 Task: Find a one-way business class flight for two passengers from Sharm El-Sheikh to Chennai on September 28.
Action: Mouse moved to (329, 295)
Screenshot: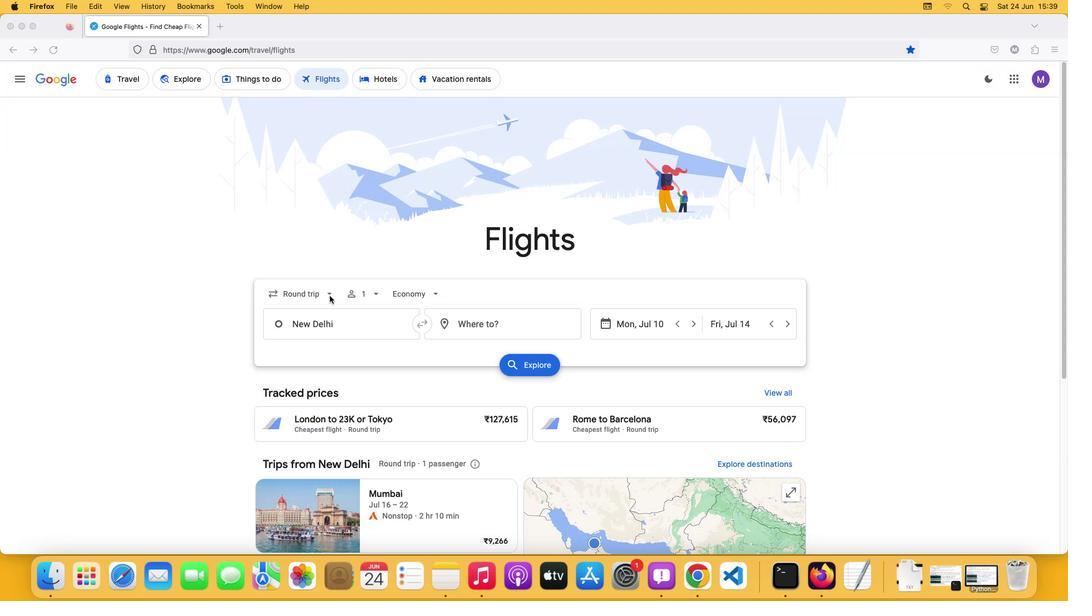 
Action: Mouse pressed left at (329, 295)
Screenshot: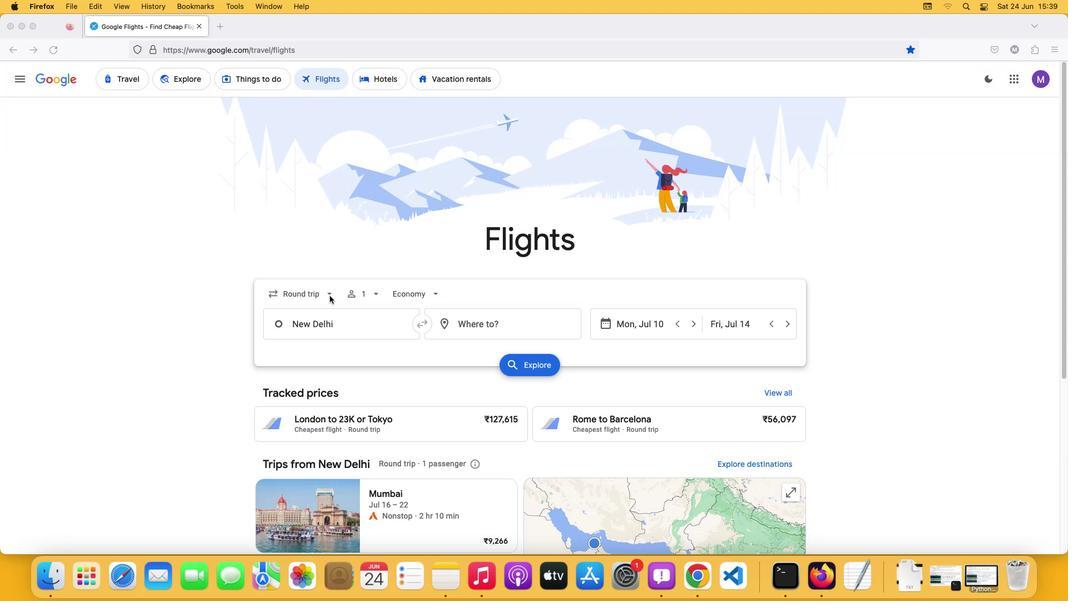 
Action: Mouse pressed left at (329, 295)
Screenshot: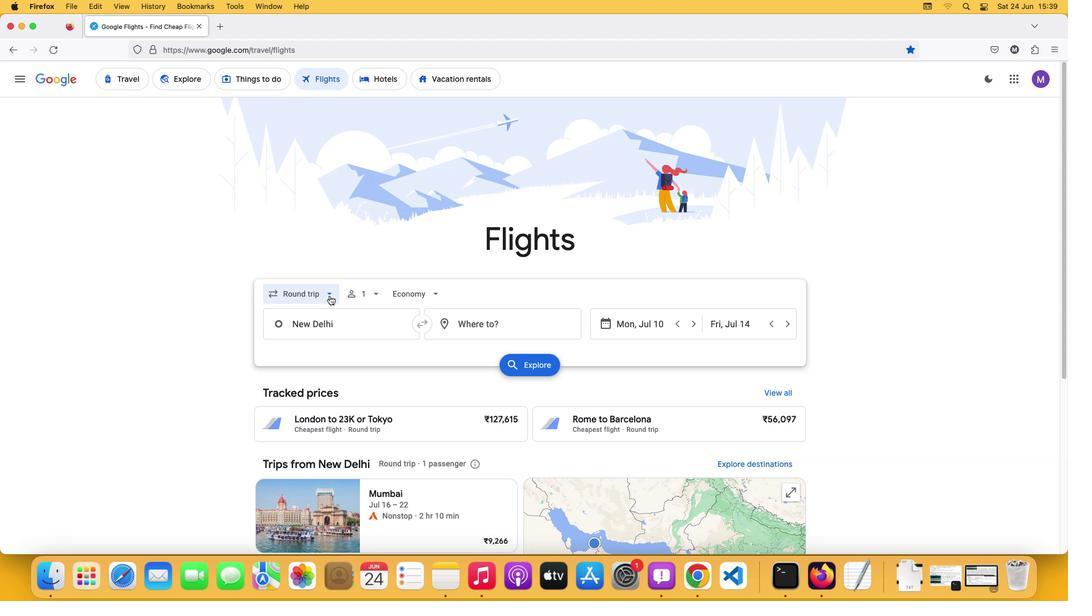 
Action: Mouse moved to (313, 348)
Screenshot: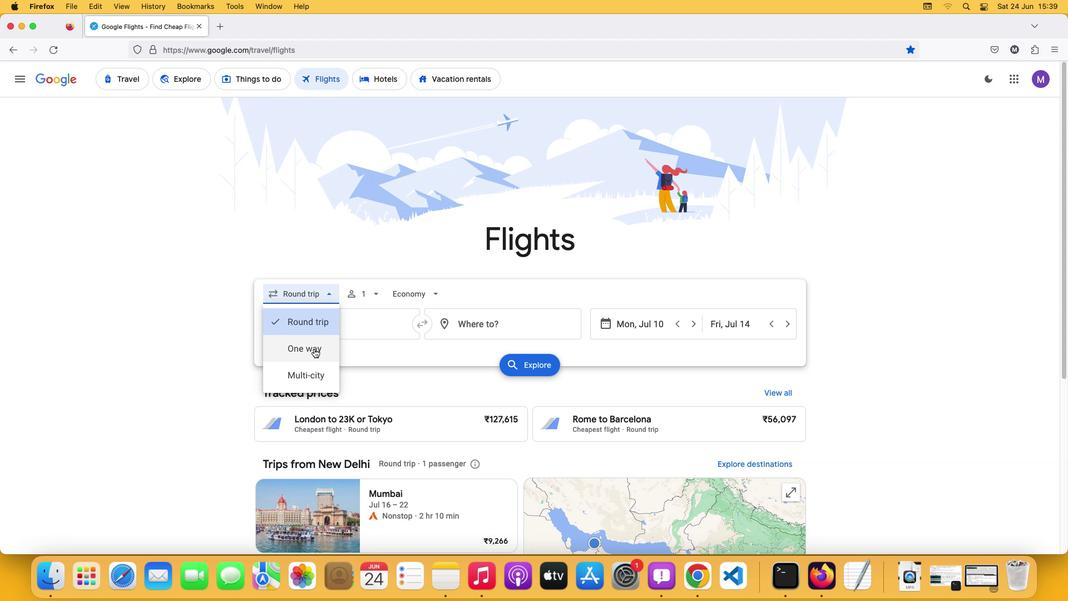 
Action: Mouse pressed left at (313, 348)
Screenshot: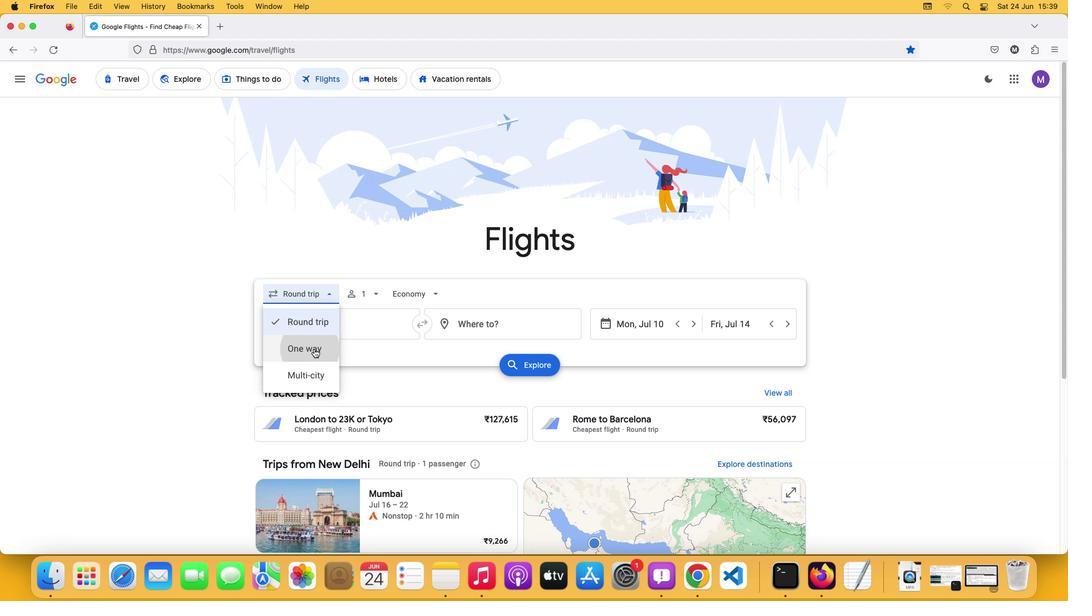 
Action: Mouse moved to (366, 296)
Screenshot: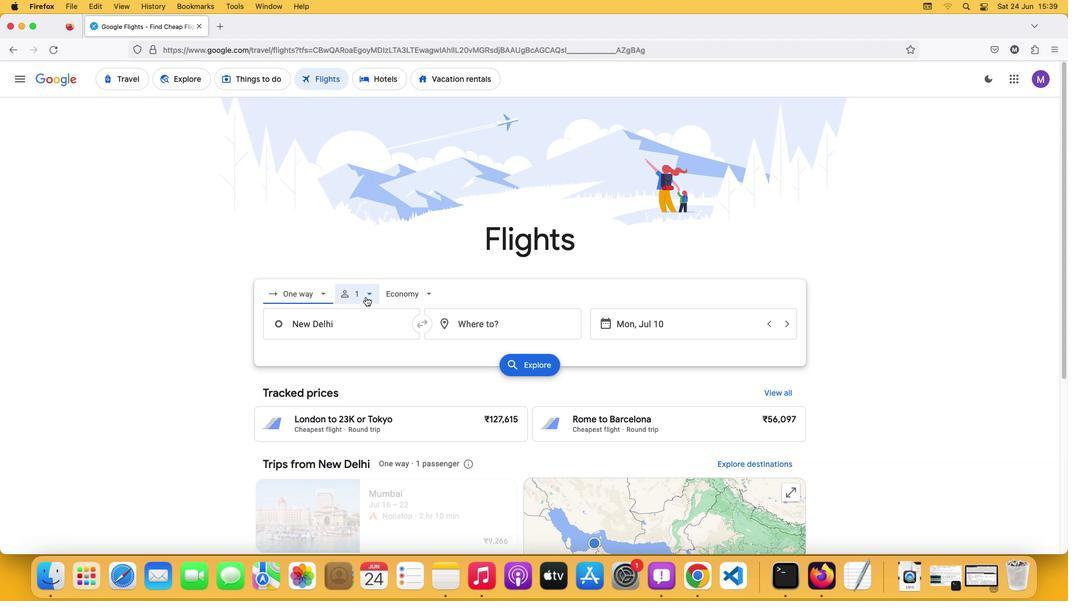 
Action: Mouse pressed left at (366, 296)
Screenshot: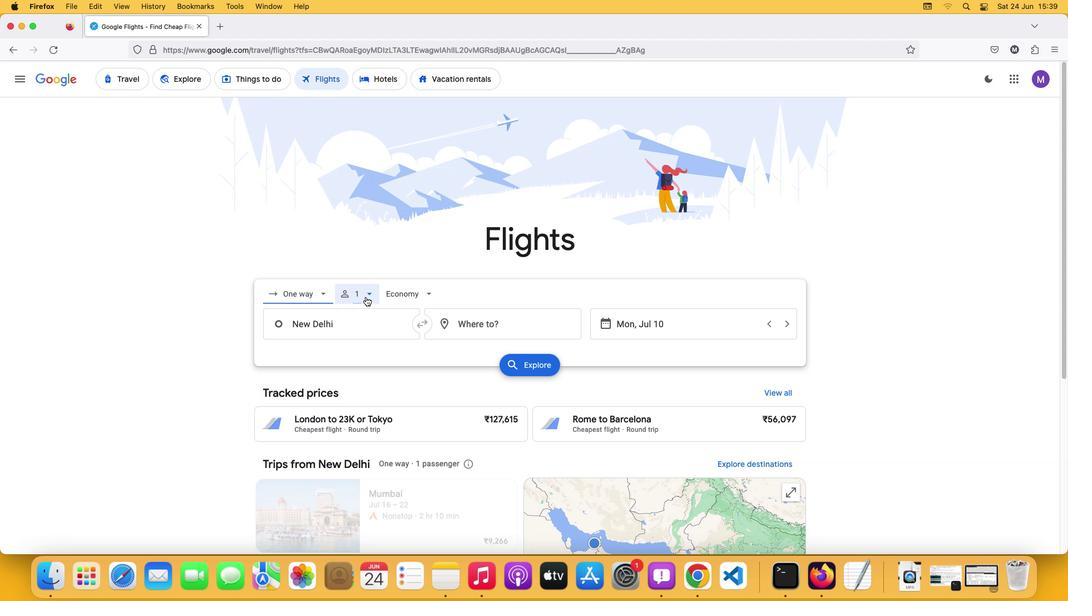 
Action: Mouse moved to (452, 321)
Screenshot: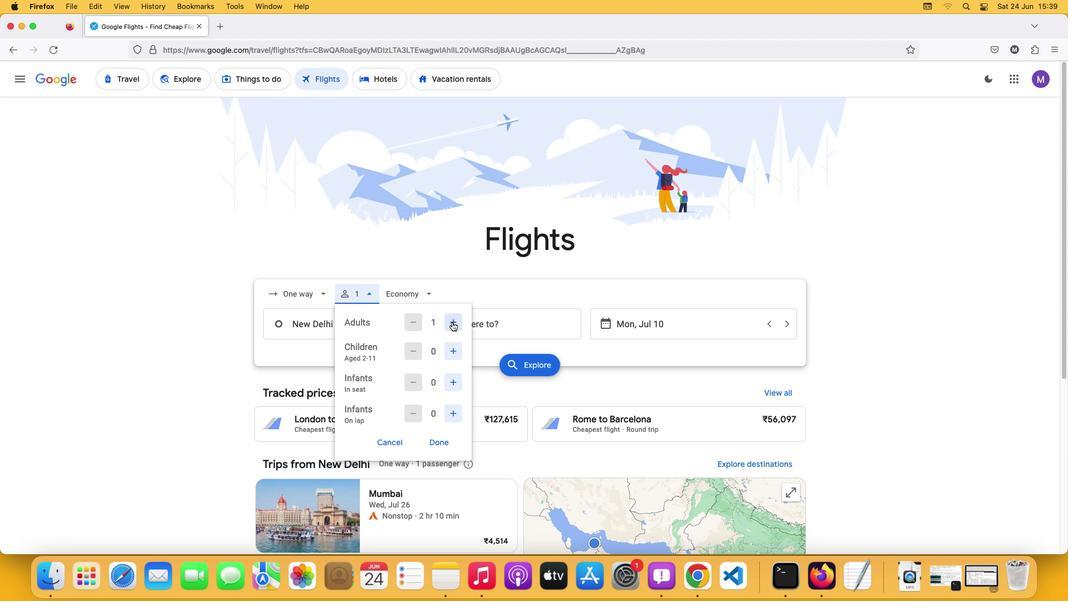 
Action: Mouse pressed left at (452, 321)
Screenshot: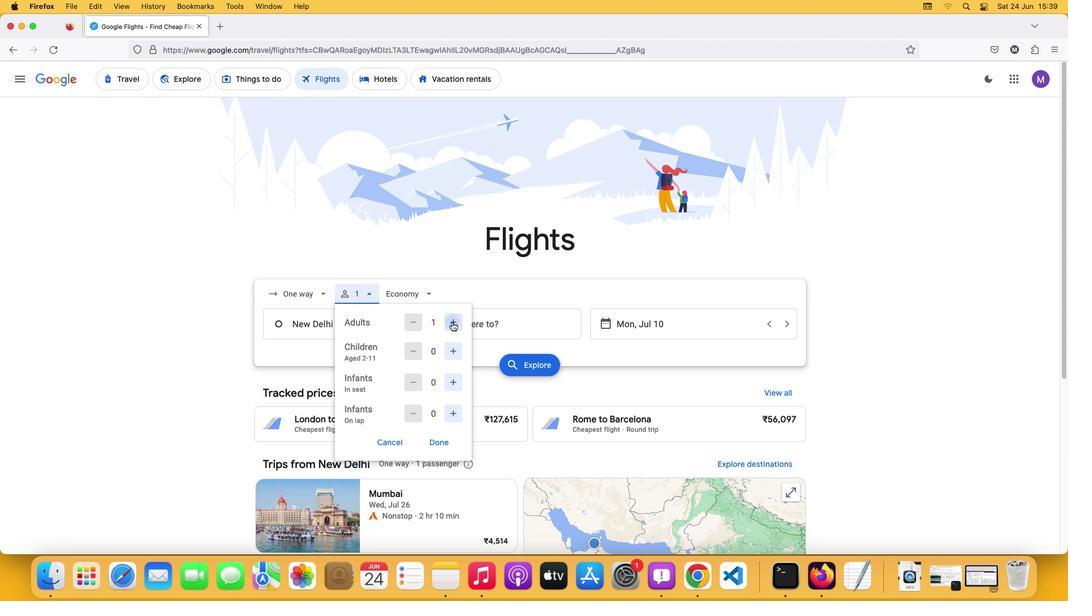 
Action: Mouse moved to (439, 436)
Screenshot: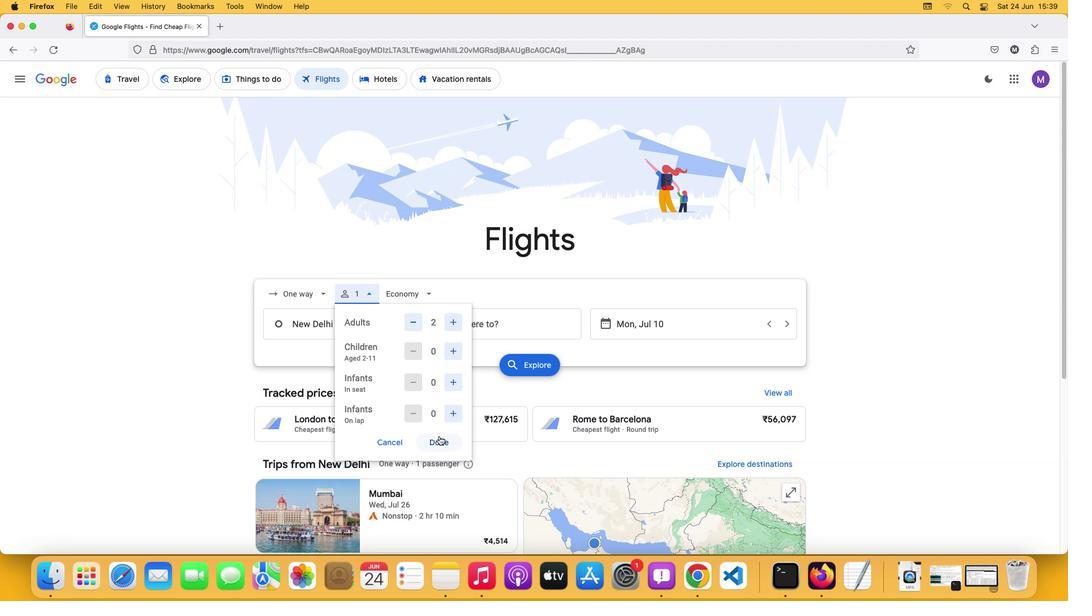
Action: Mouse pressed left at (439, 436)
Screenshot: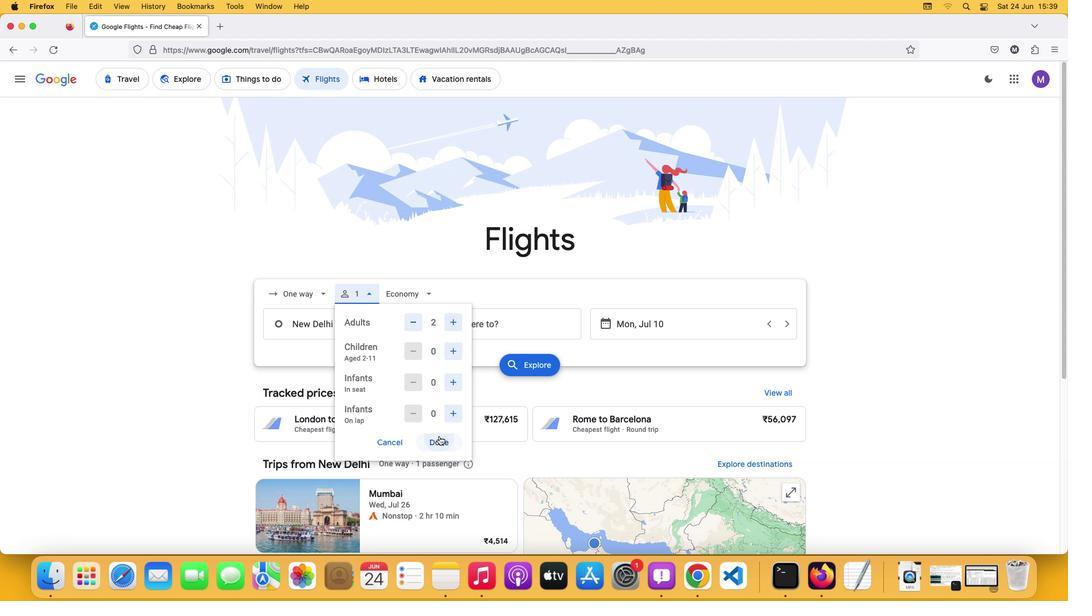 
Action: Mouse moved to (430, 296)
Screenshot: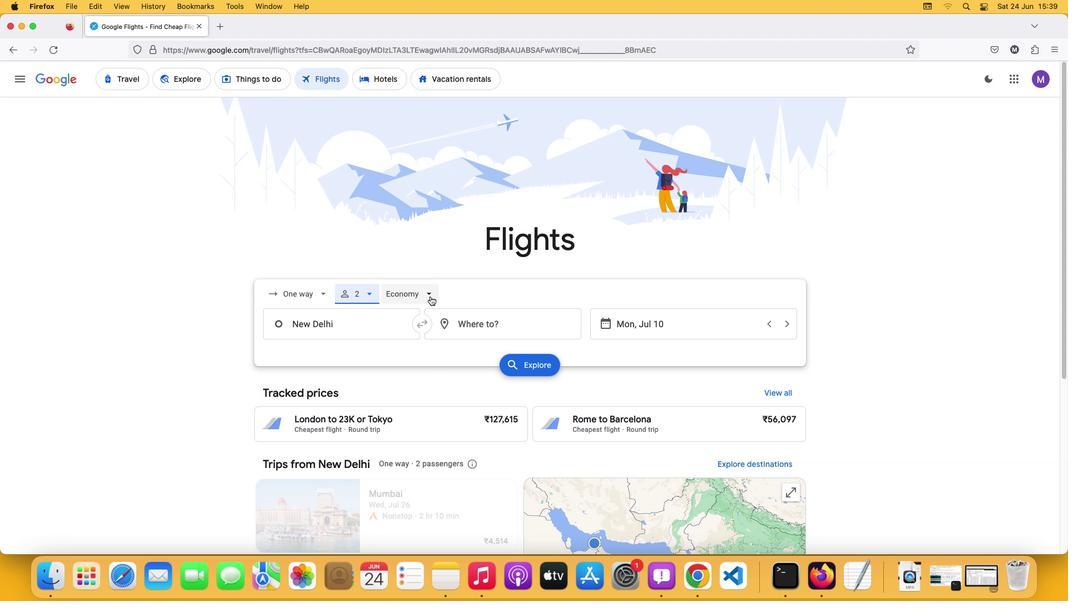 
Action: Mouse pressed left at (430, 296)
Screenshot: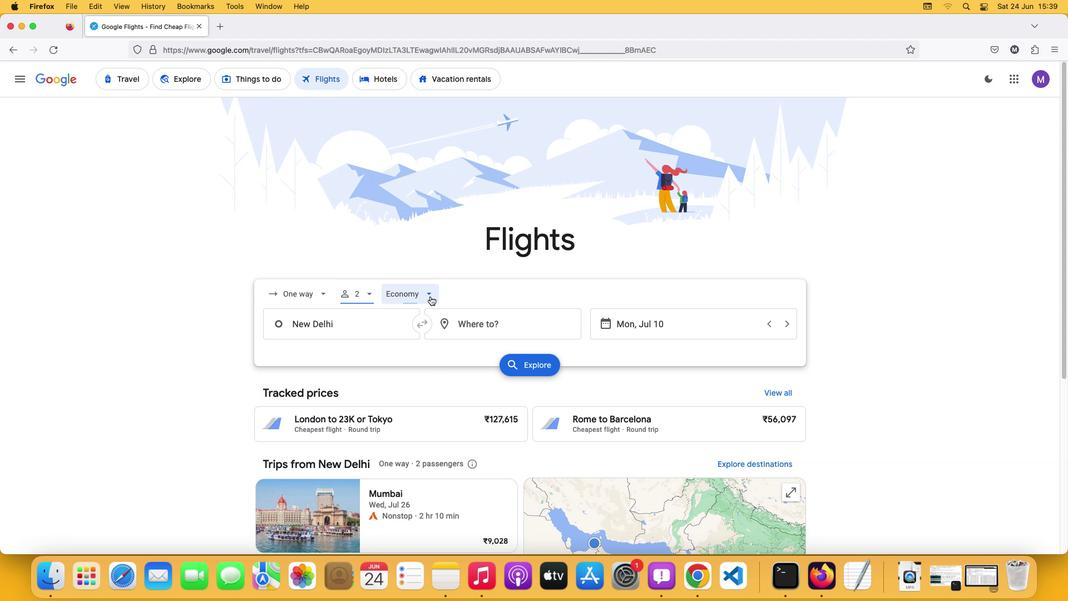 
Action: Mouse moved to (442, 376)
Screenshot: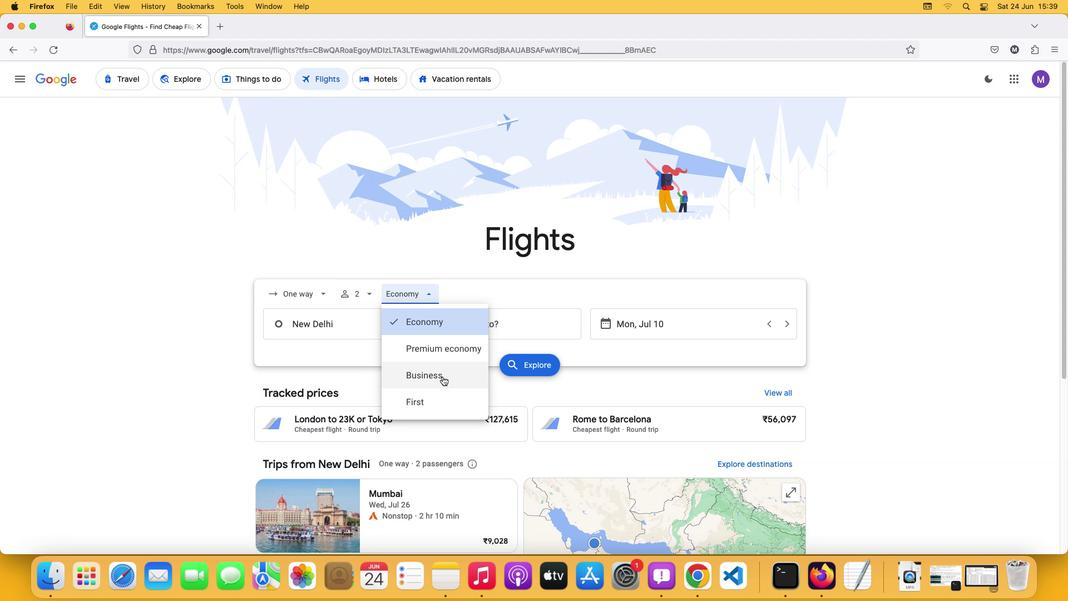 
Action: Mouse pressed left at (442, 376)
Screenshot: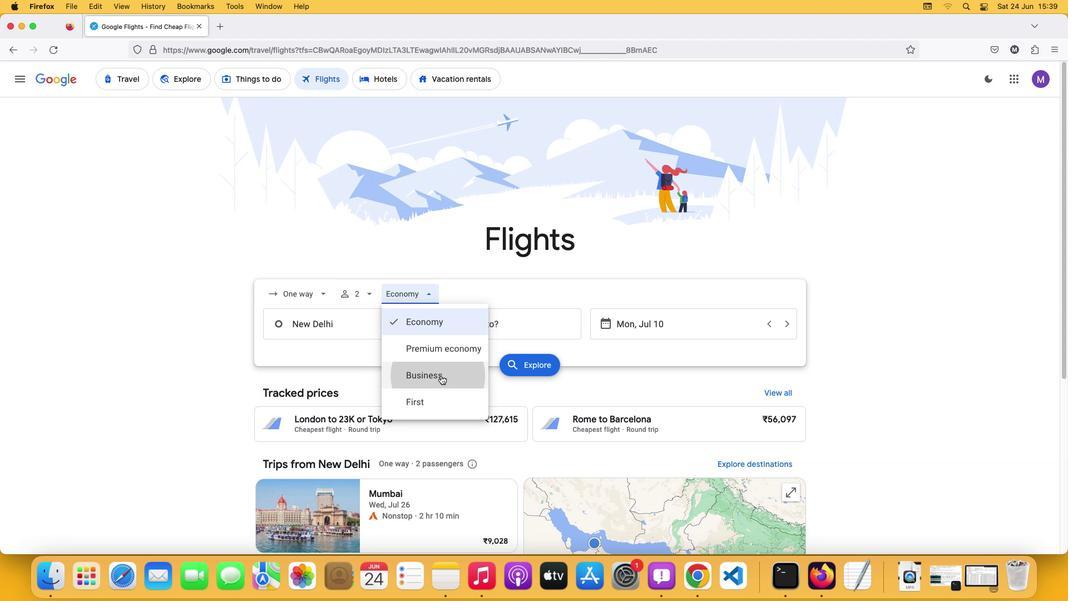 
Action: Mouse moved to (359, 322)
Screenshot: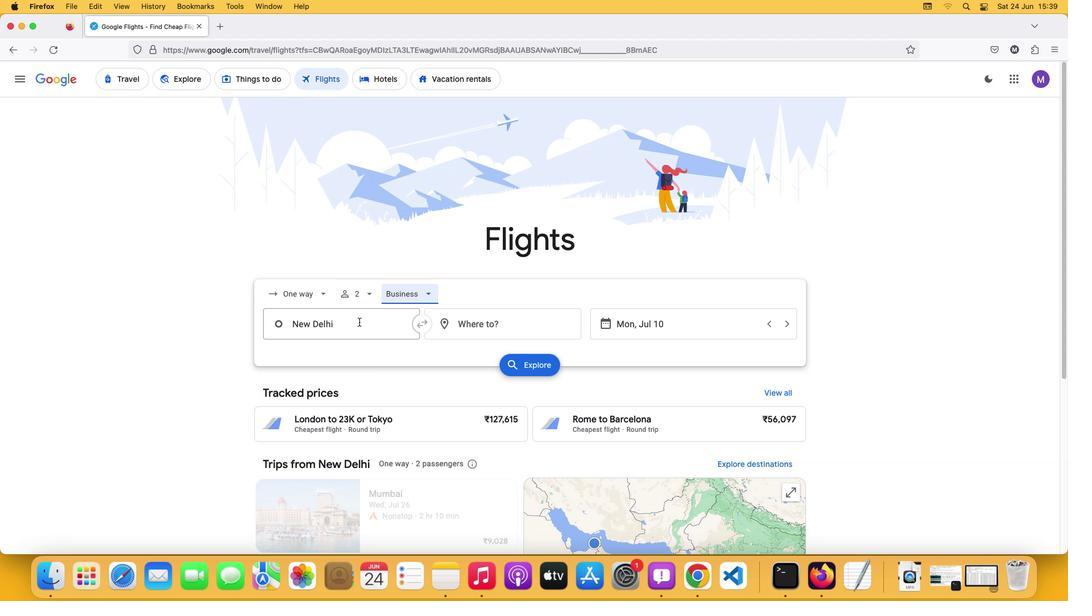 
Action: Mouse pressed left at (359, 322)
Screenshot: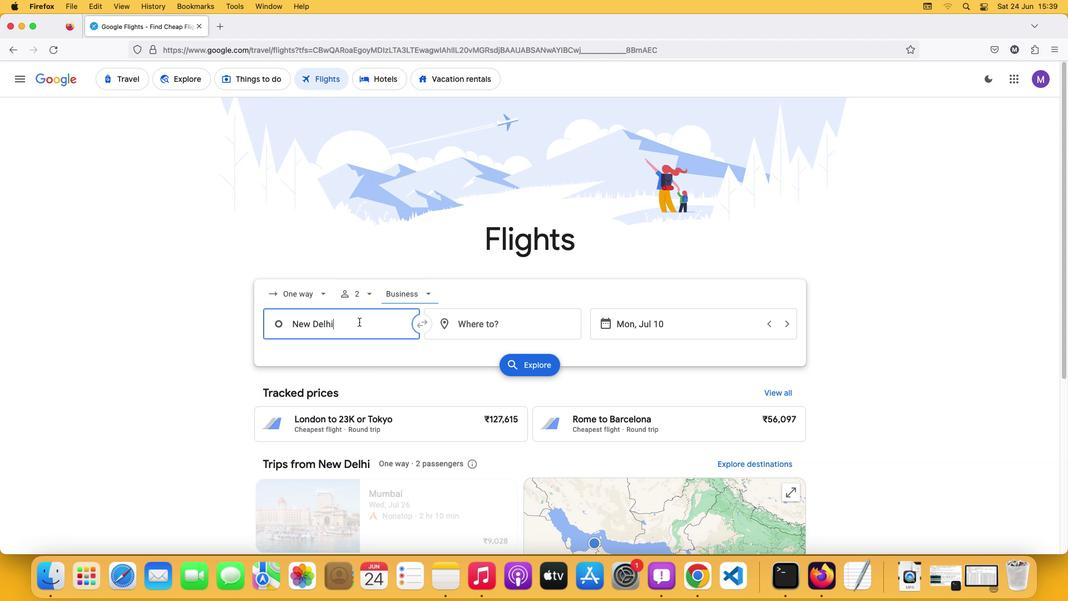 
Action: Key pressed Key.shift'S''h''a''r''m'Key.spaceKey.shift'E''I'Key.spaceKey.shift'S''h''e''i''k''h'
Screenshot: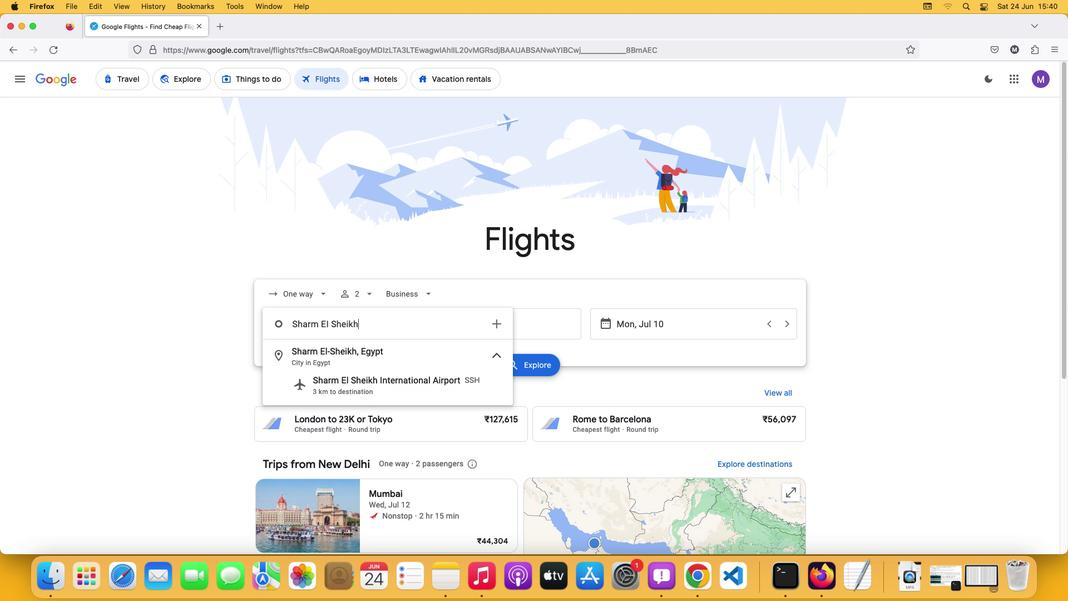 
Action: Mouse moved to (380, 351)
Screenshot: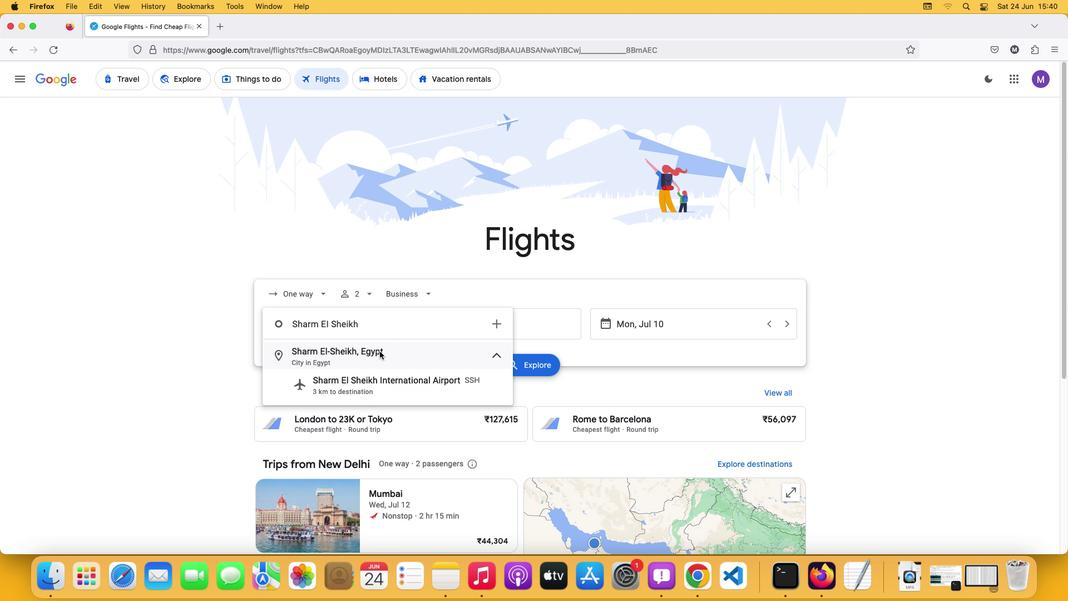 
Action: Mouse pressed left at (380, 351)
Screenshot: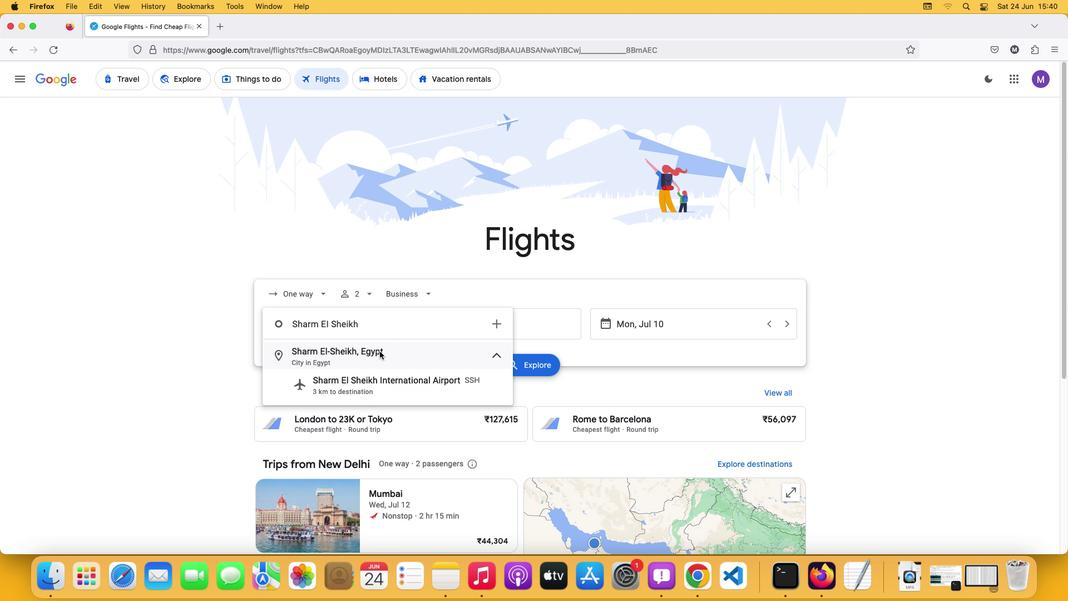 
Action: Mouse moved to (475, 325)
Screenshot: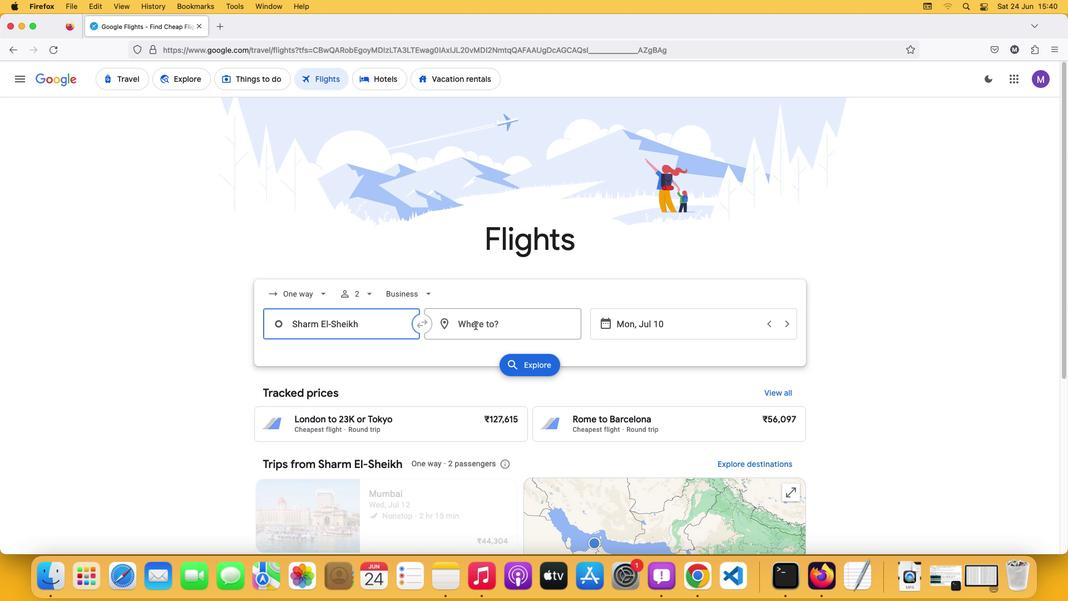 
Action: Mouse pressed left at (475, 325)
Screenshot: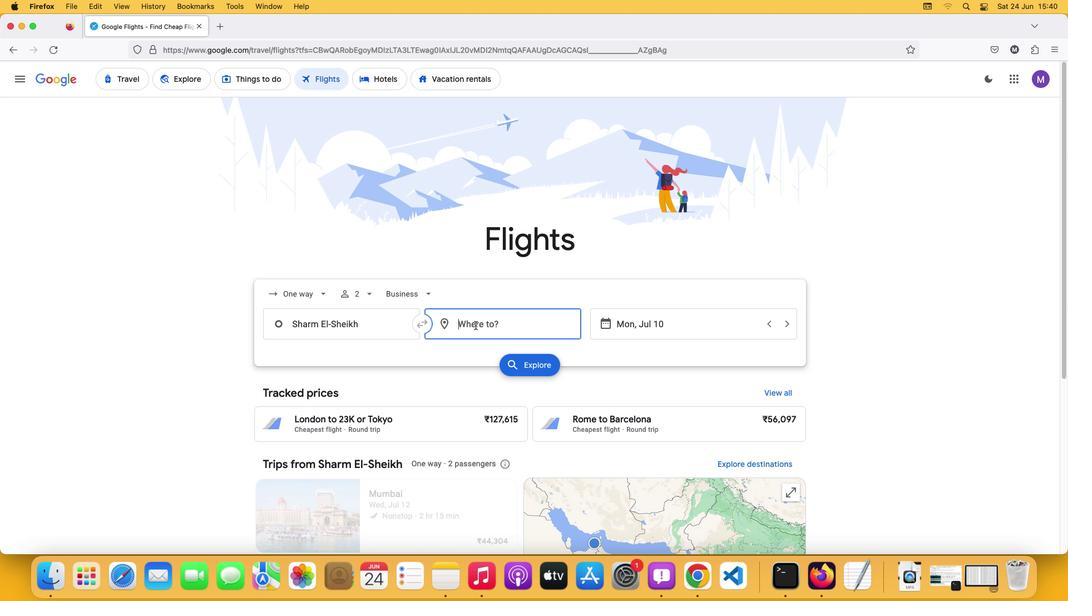
Action: Key pressed Key.shift'C''h''e''n''n''a''i'
Screenshot: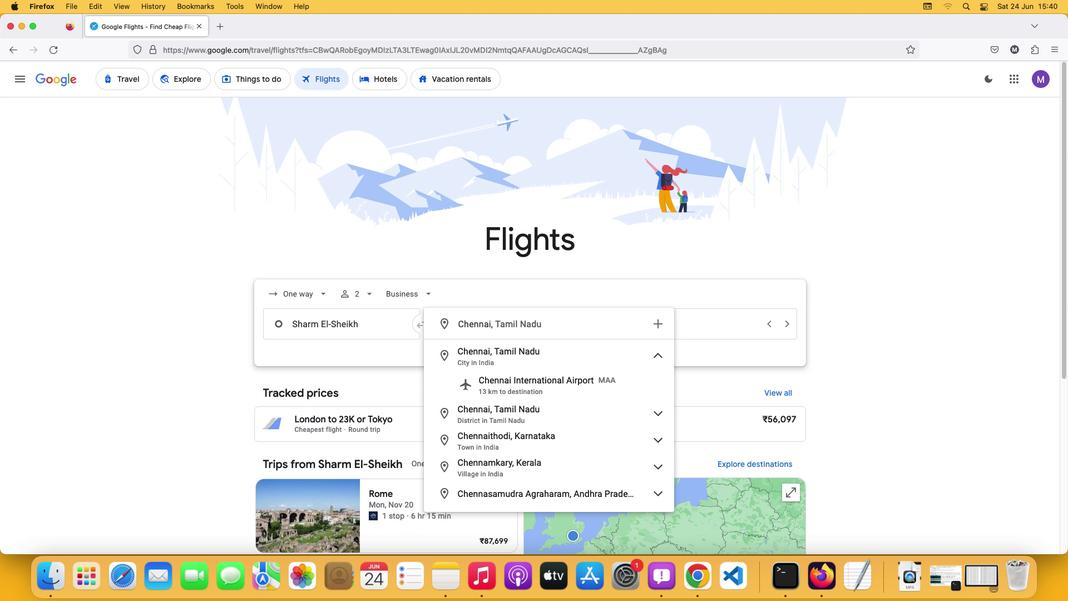 
Action: Mouse moved to (504, 349)
Screenshot: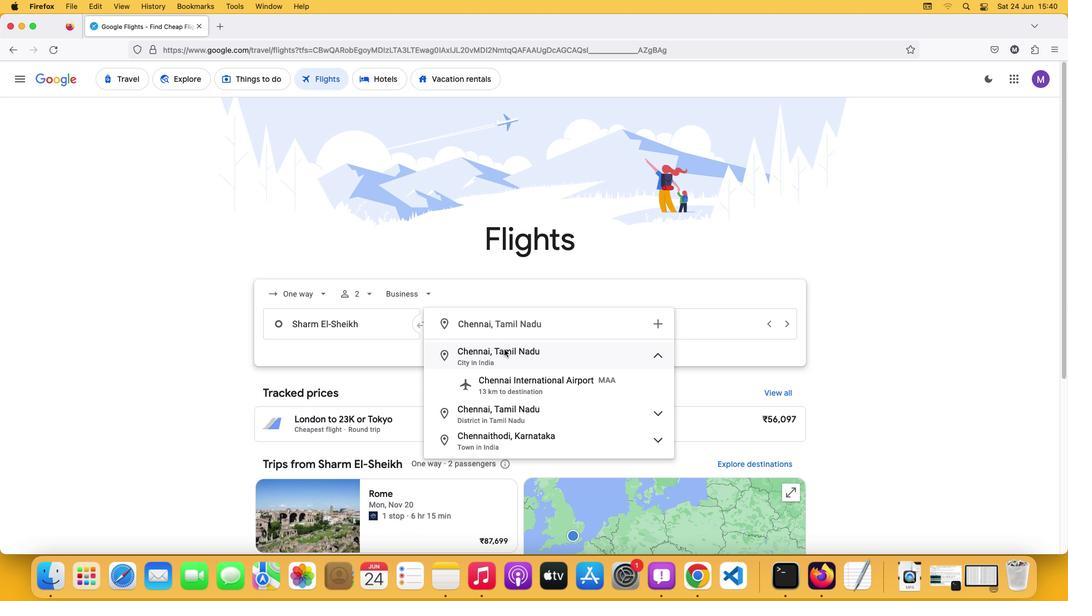 
Action: Mouse pressed left at (504, 349)
Screenshot: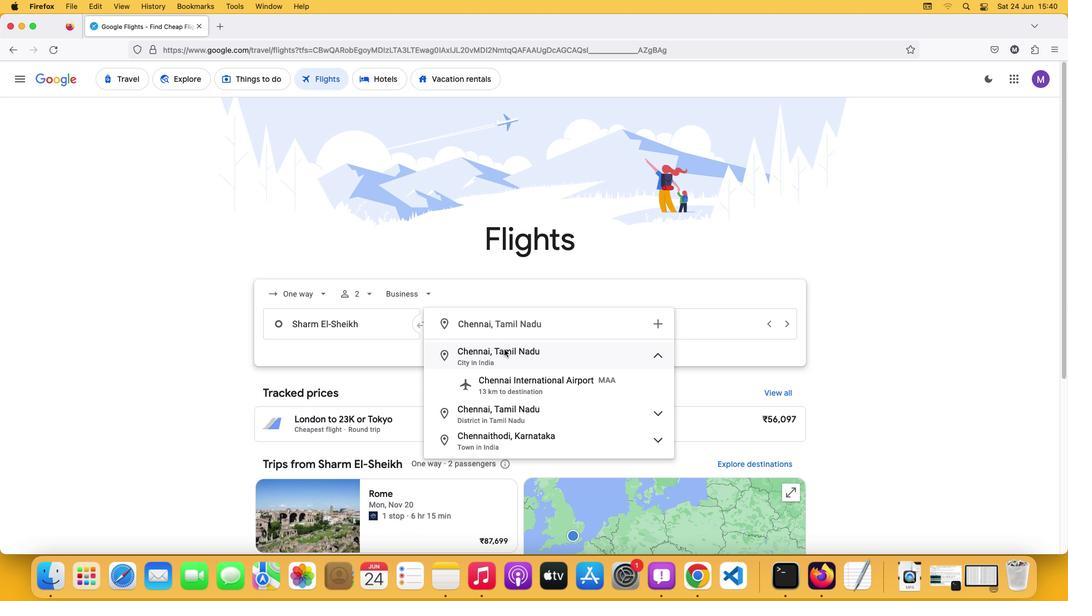 
Action: Mouse moved to (634, 323)
Screenshot: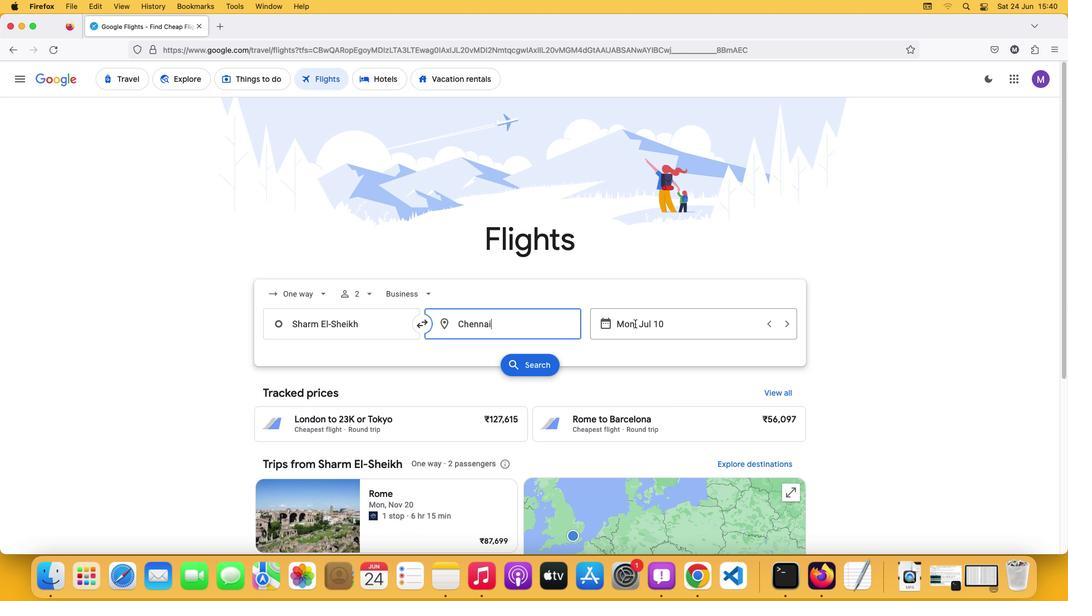 
Action: Mouse pressed left at (634, 323)
Screenshot: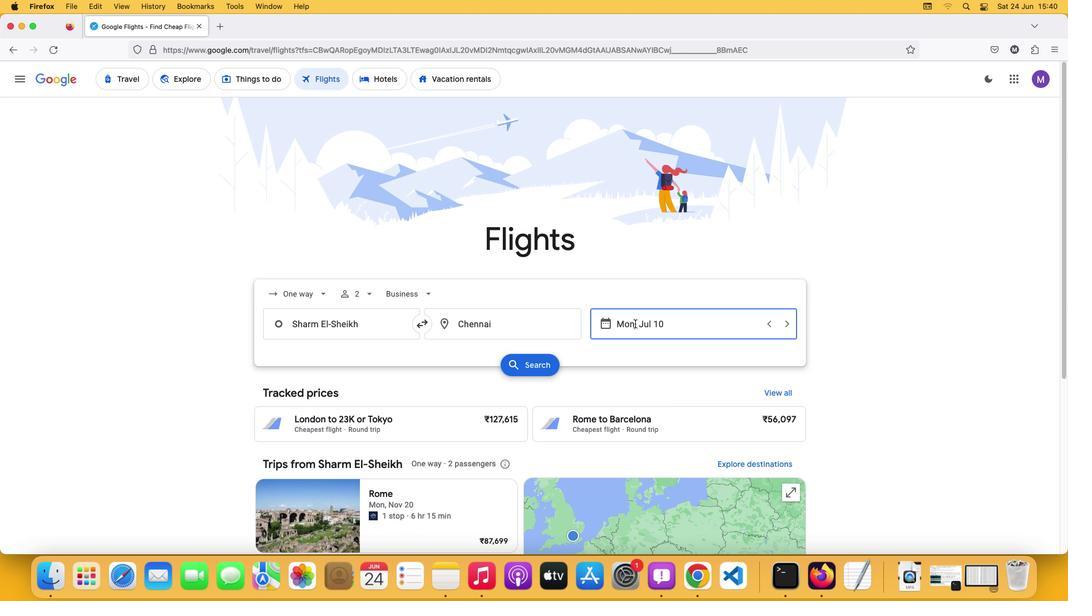 
Action: Mouse moved to (808, 401)
Screenshot: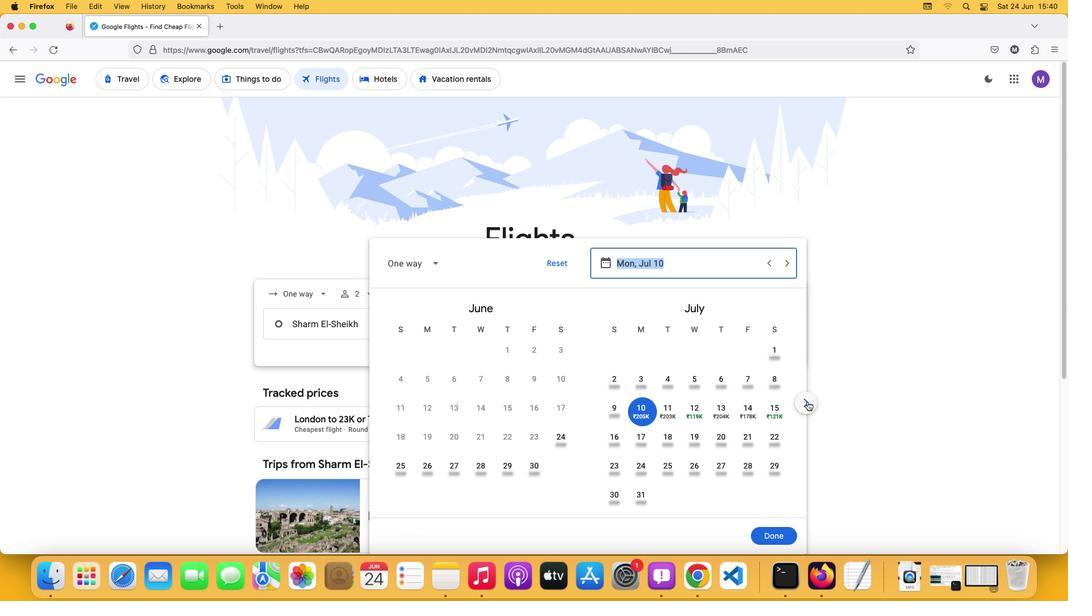 
Action: Mouse pressed left at (808, 401)
Screenshot: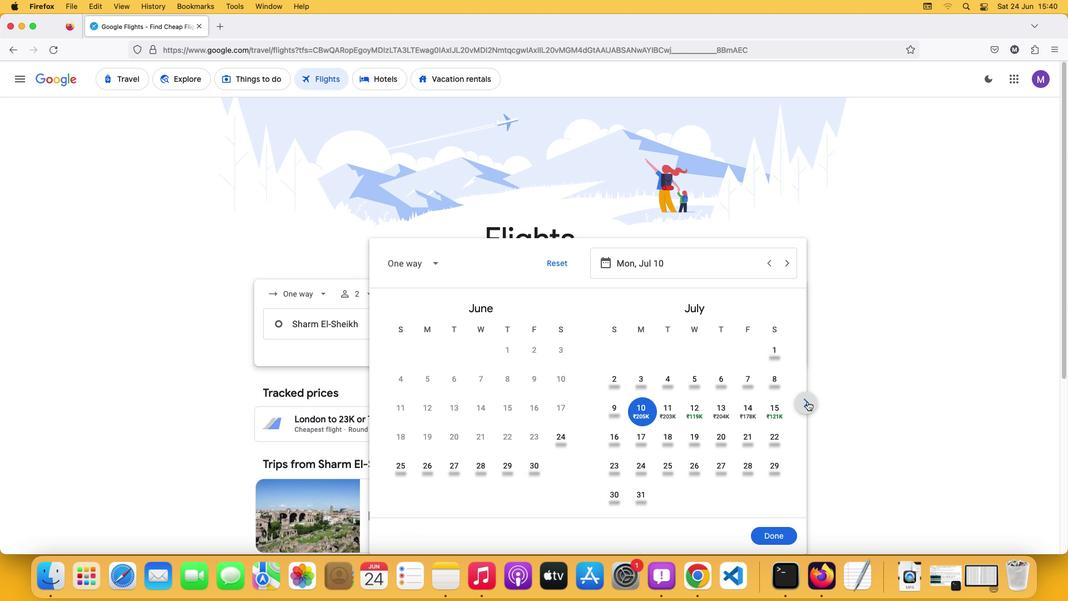 
Action: Mouse pressed left at (808, 401)
Screenshot: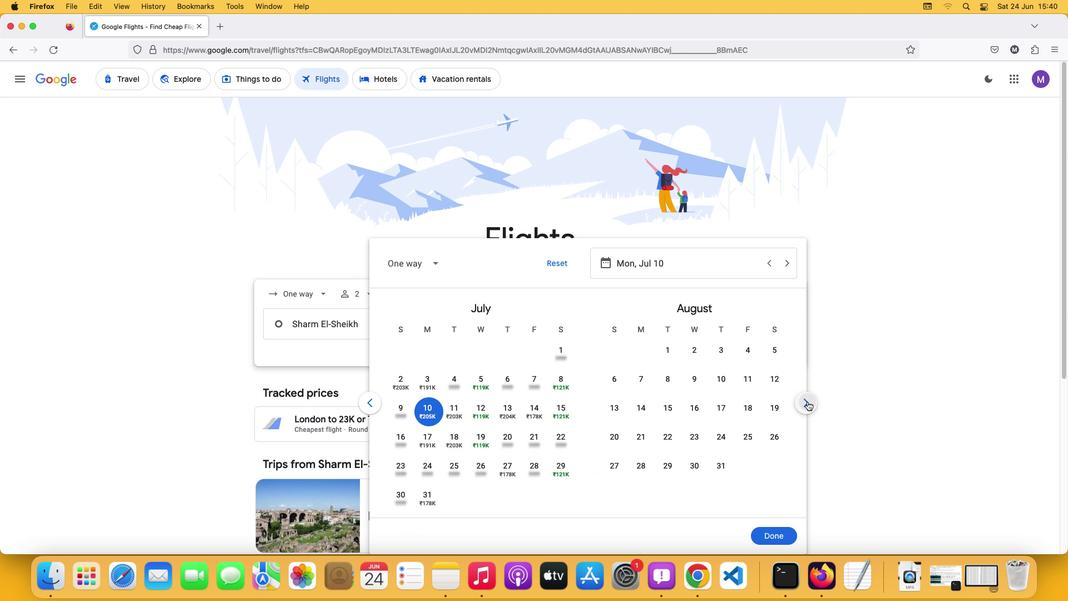 
Action: Mouse moved to (730, 461)
Screenshot: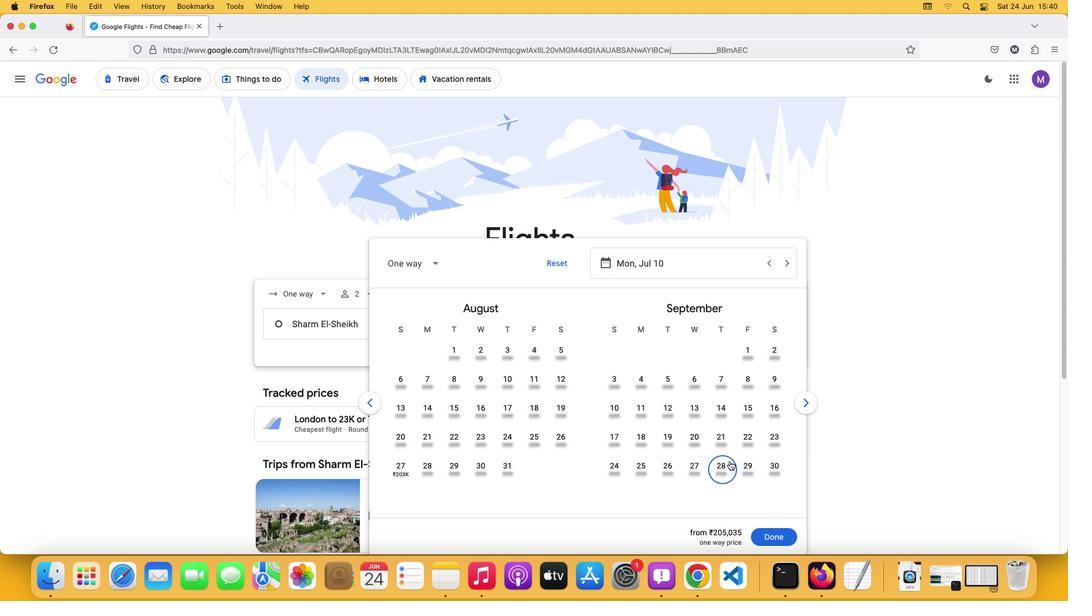 
Action: Mouse pressed left at (730, 461)
Screenshot: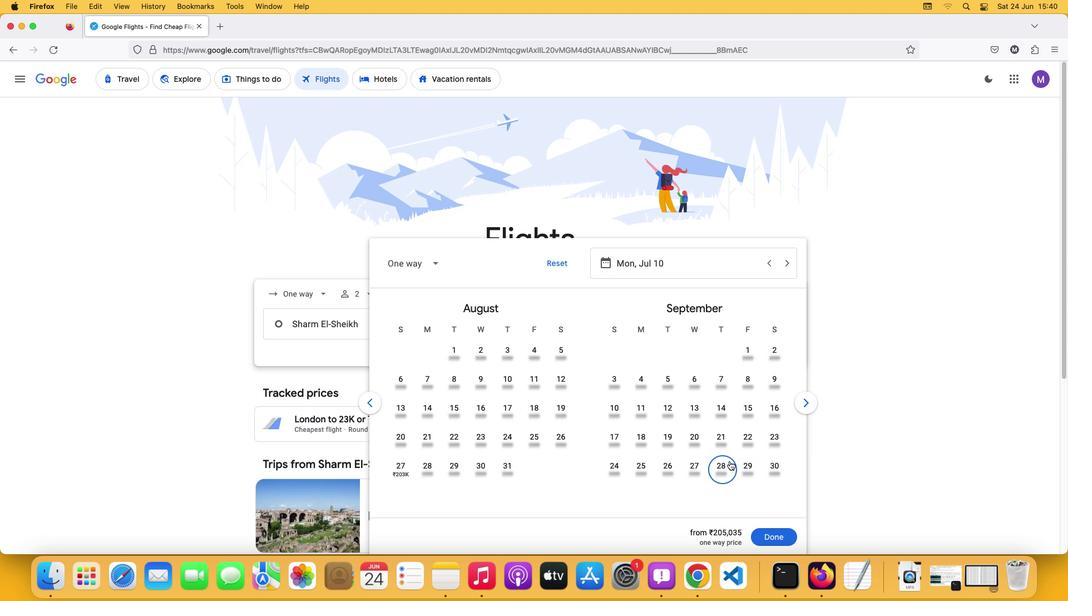 
Action: Mouse moved to (772, 538)
Screenshot: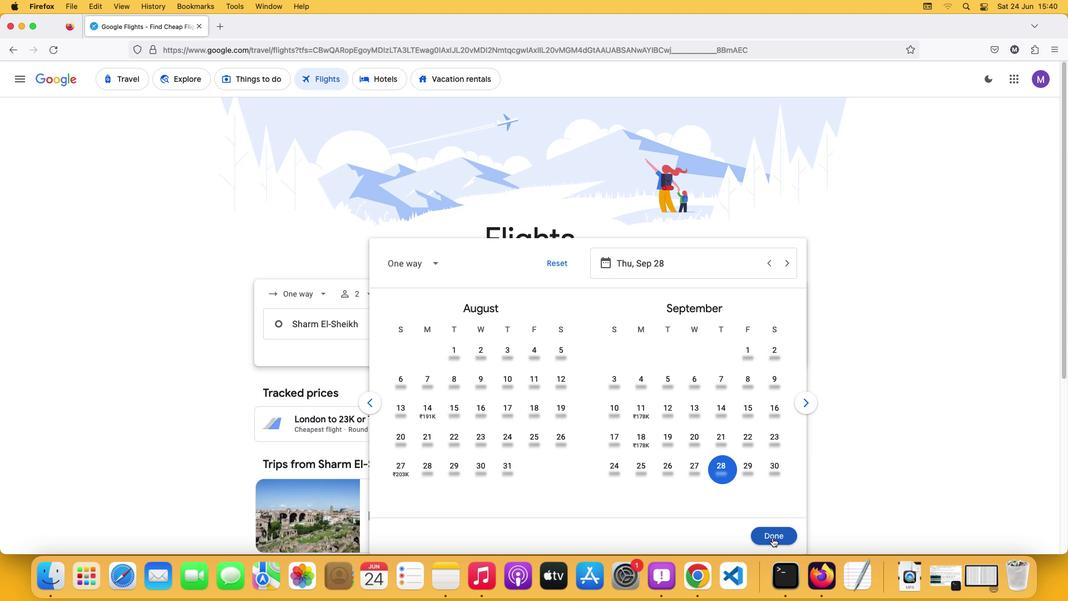 
Action: Mouse pressed left at (772, 538)
Screenshot: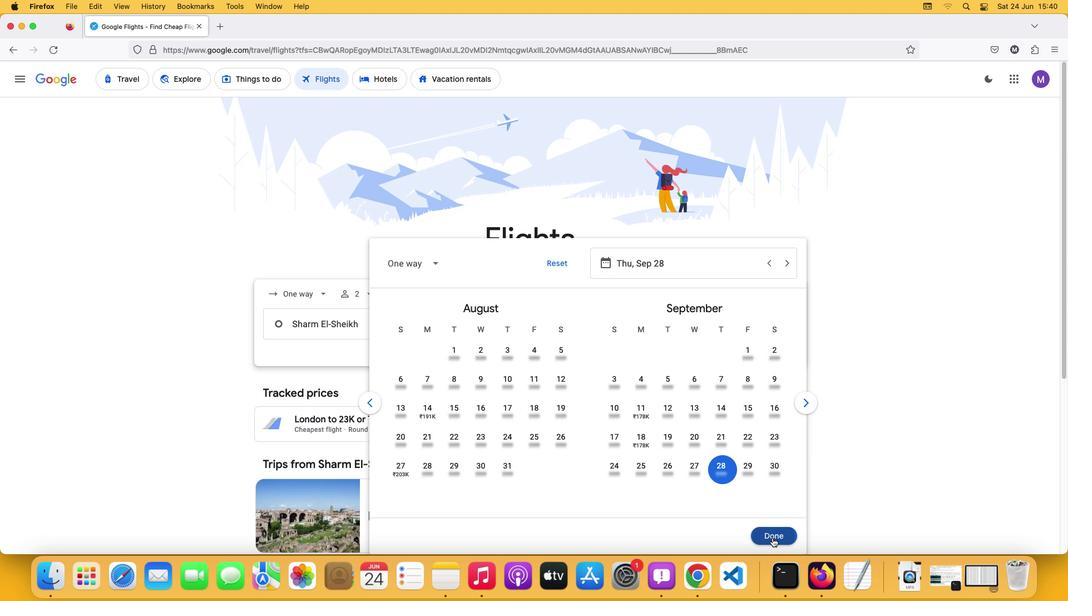 
Action: Mouse moved to (549, 363)
Screenshot: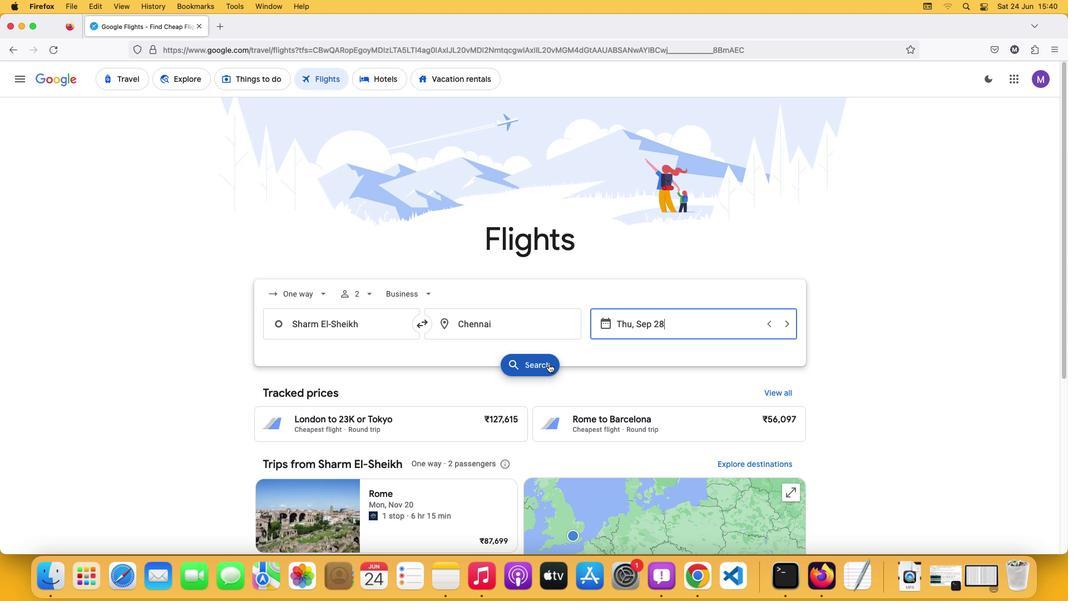 
Action: Mouse pressed left at (549, 363)
Screenshot: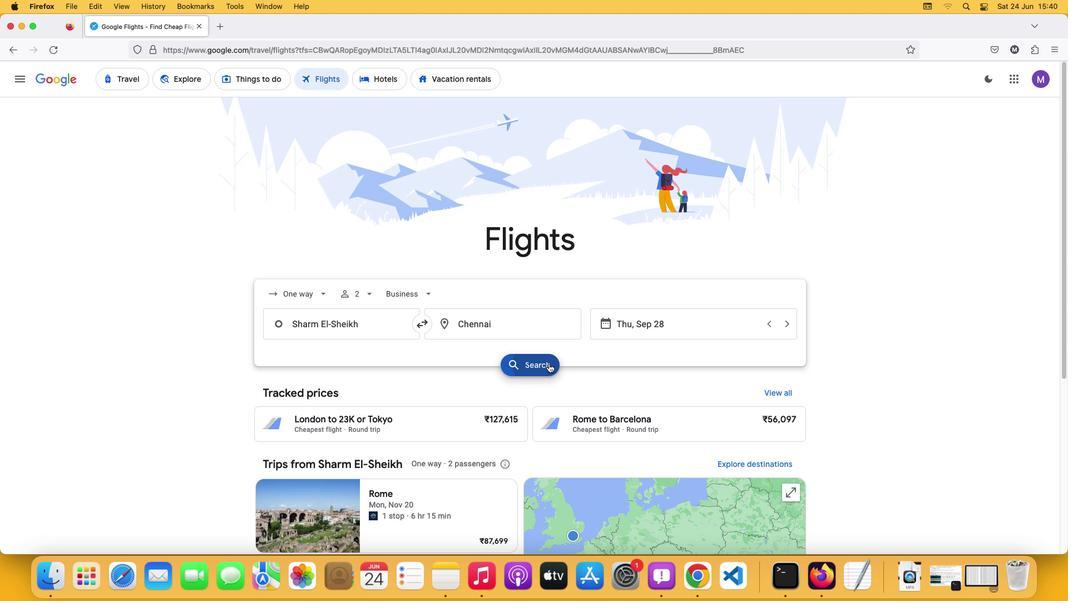 
Action: Mouse moved to (338, 185)
Screenshot: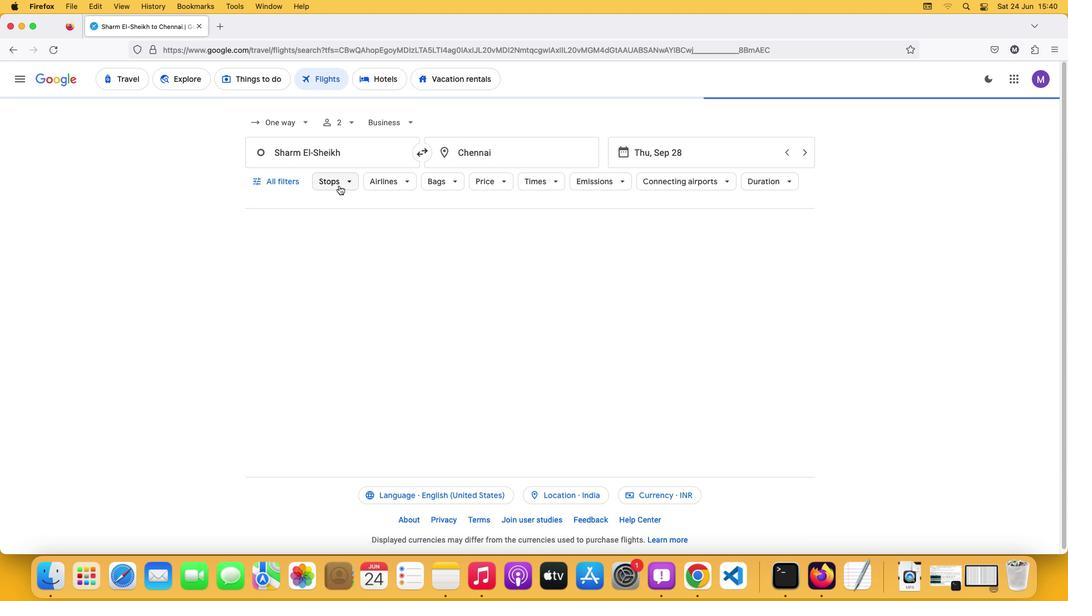 
Action: Mouse pressed left at (338, 185)
Screenshot: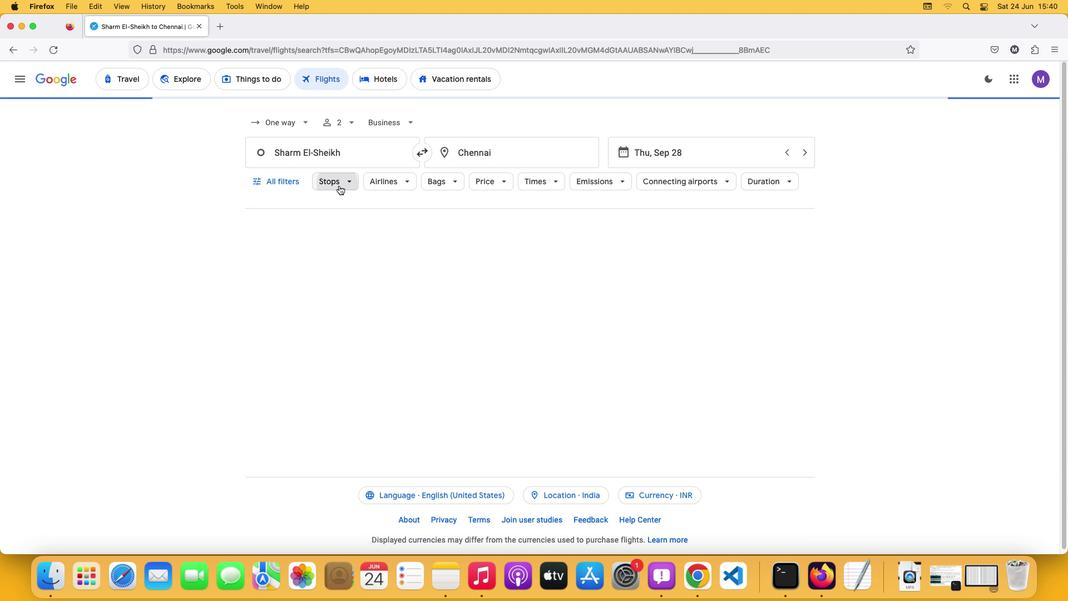
Action: Mouse moved to (338, 236)
Screenshot: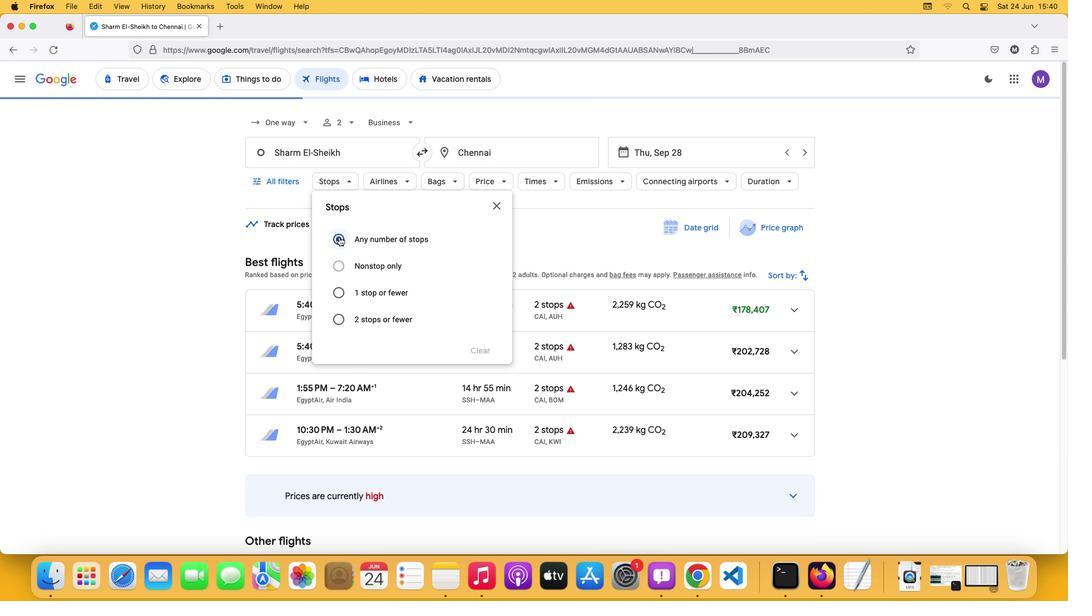 
Action: Mouse pressed left at (338, 236)
Screenshot: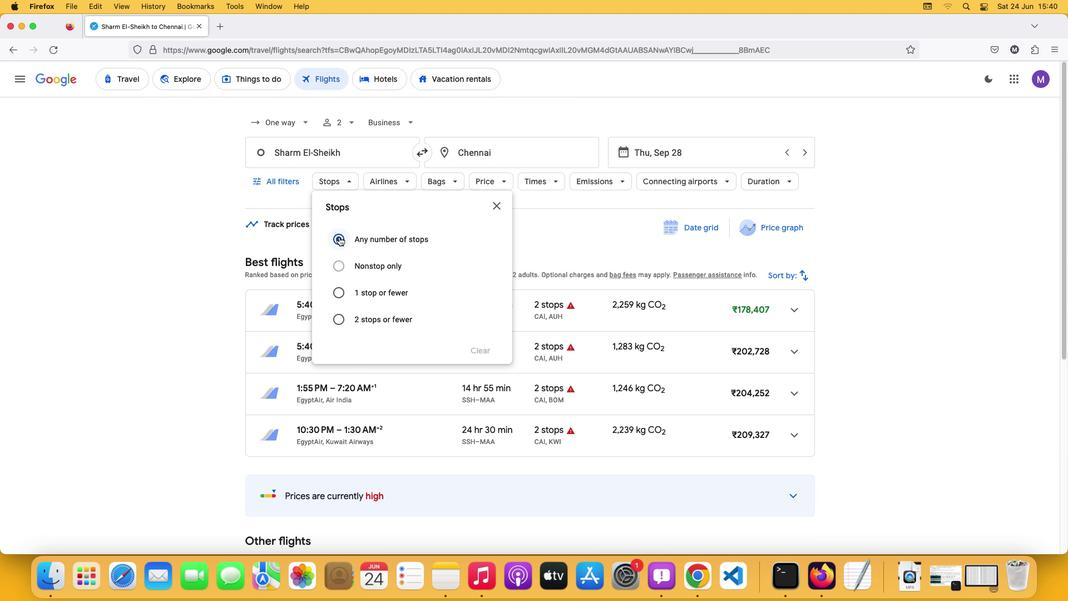 
Action: Mouse moved to (387, 226)
Screenshot: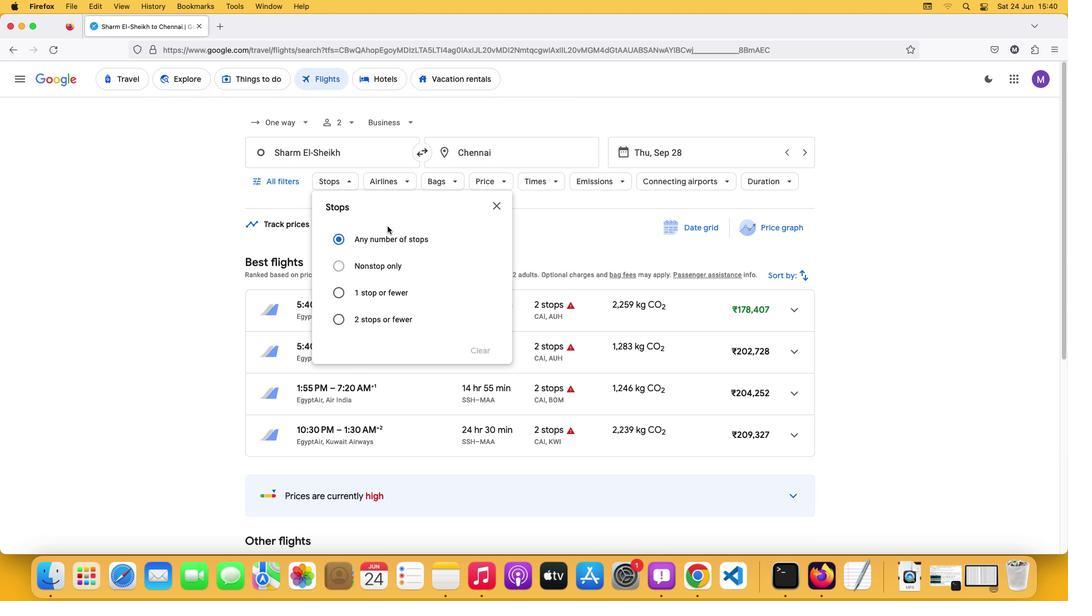 
